 Task: Sort the products by best match.
Action: Mouse moved to (23, 151)
Screenshot: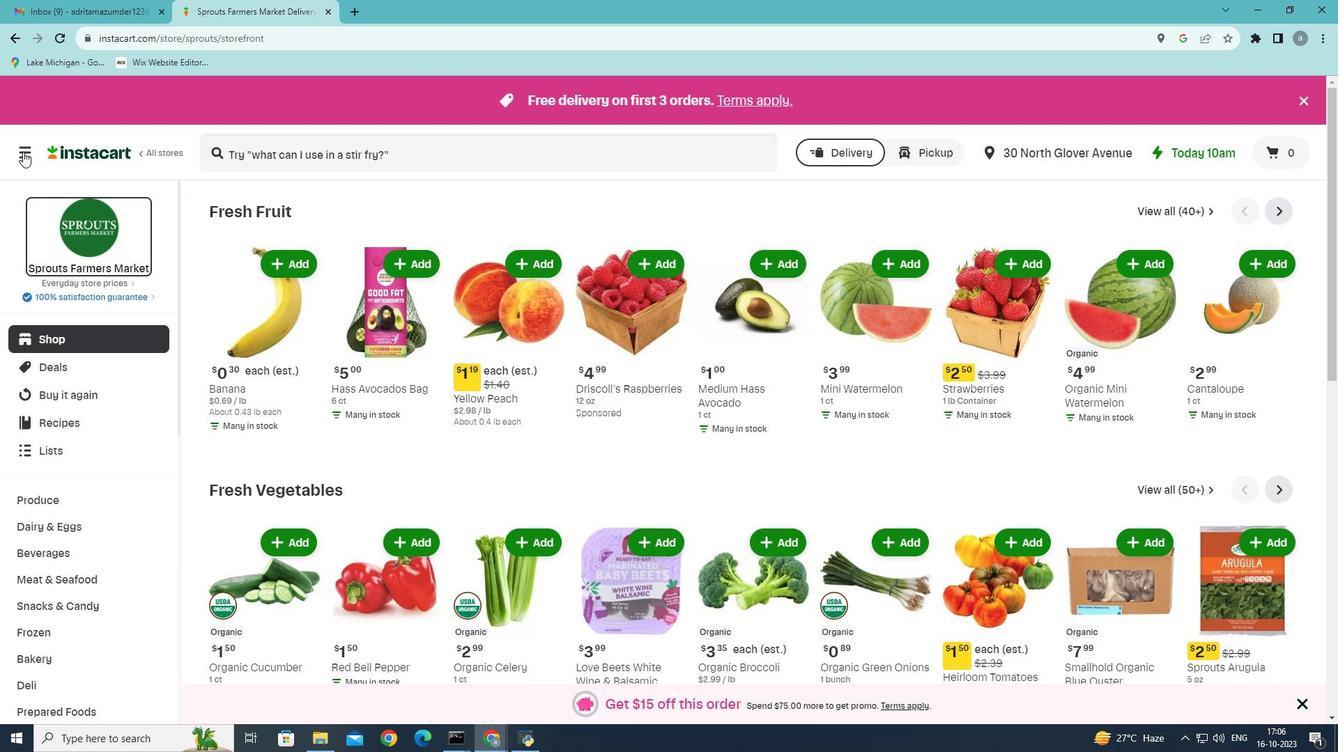 
Action: Mouse pressed left at (23, 151)
Screenshot: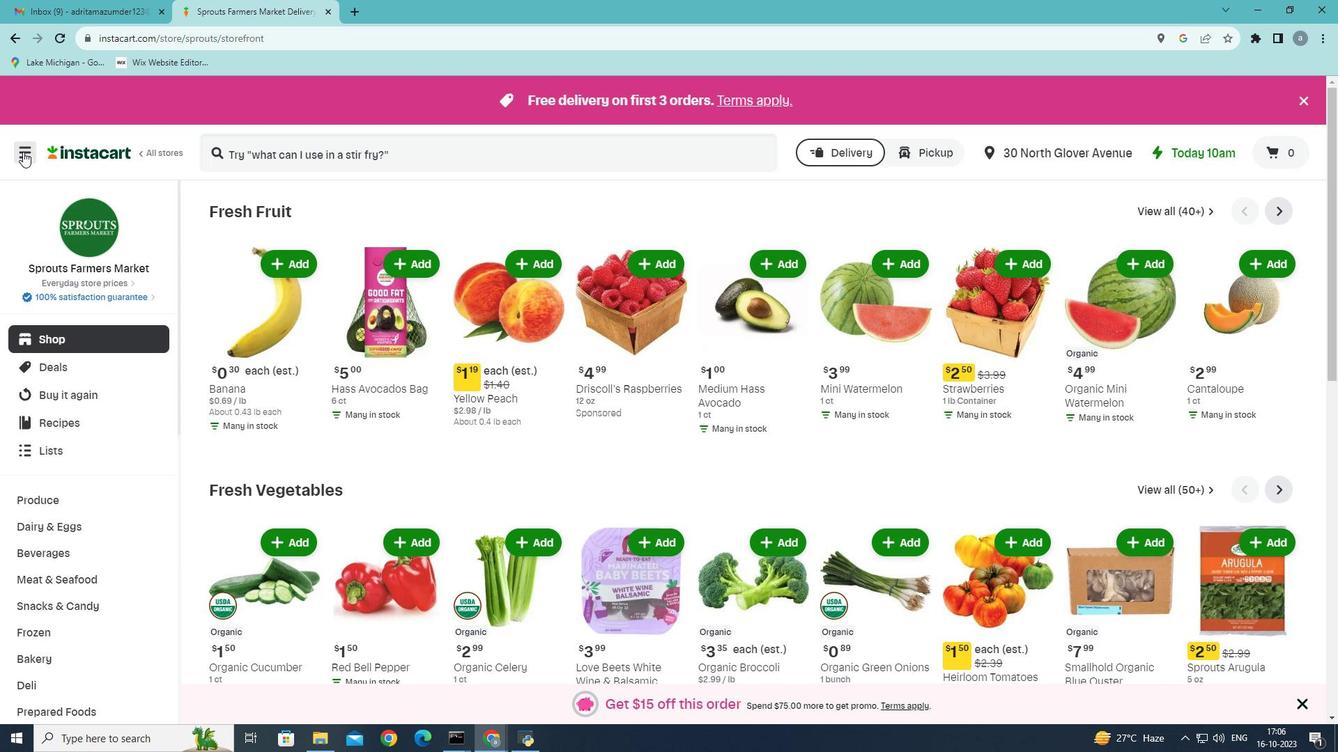 
Action: Mouse moved to (73, 413)
Screenshot: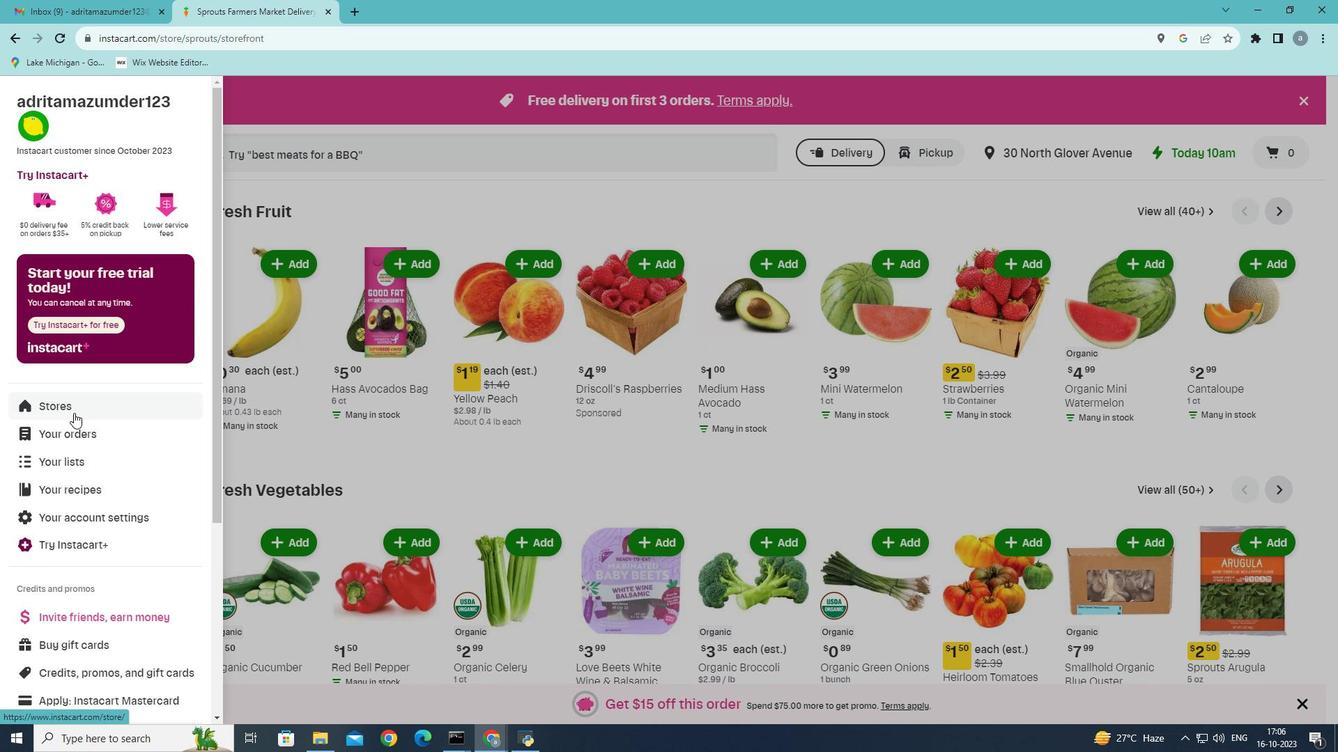 
Action: Mouse pressed left at (73, 413)
Screenshot: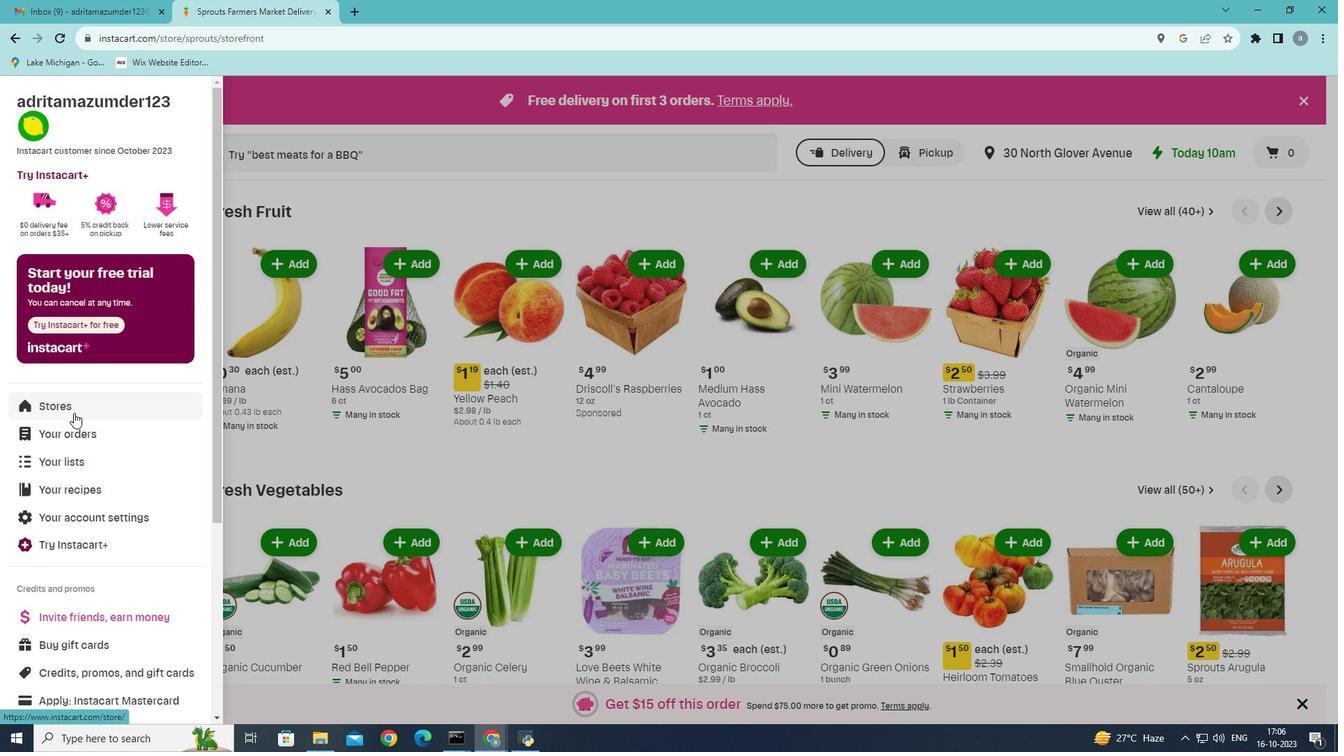 
Action: Mouse moved to (340, 152)
Screenshot: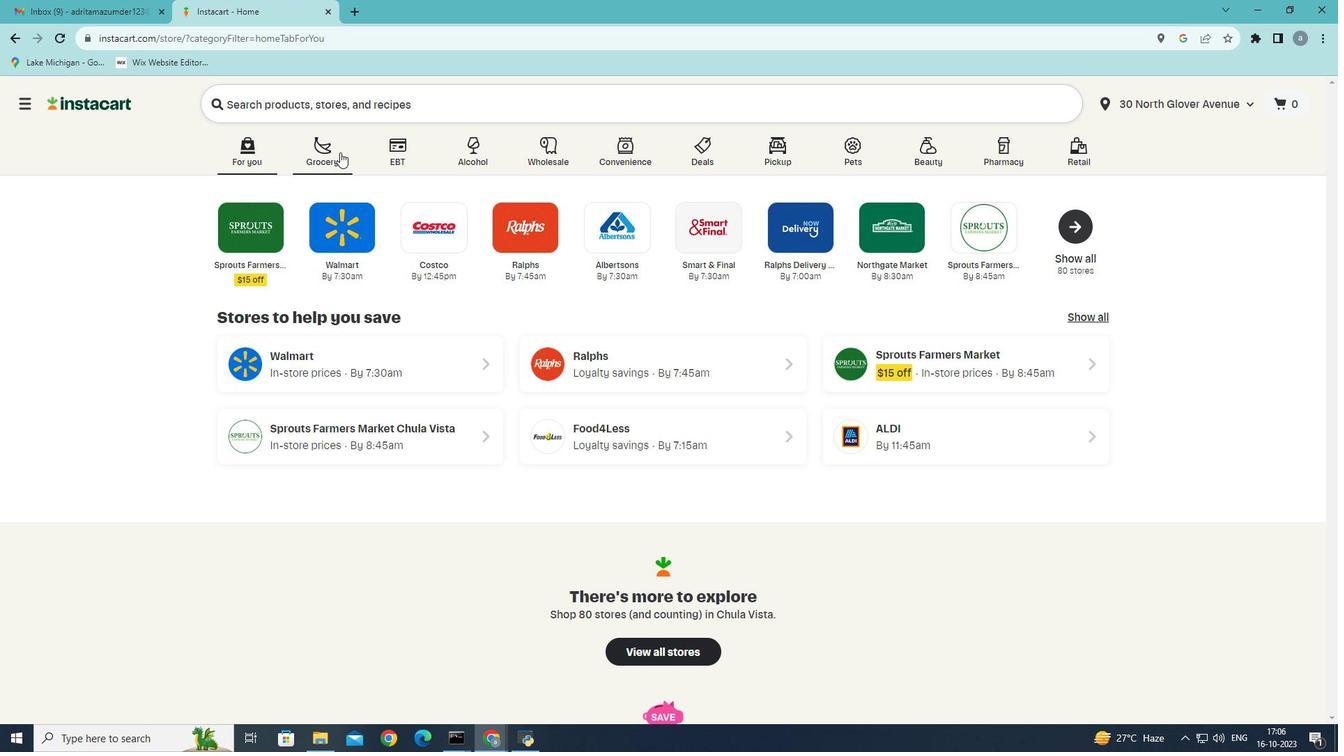 
Action: Mouse pressed left at (340, 152)
Screenshot: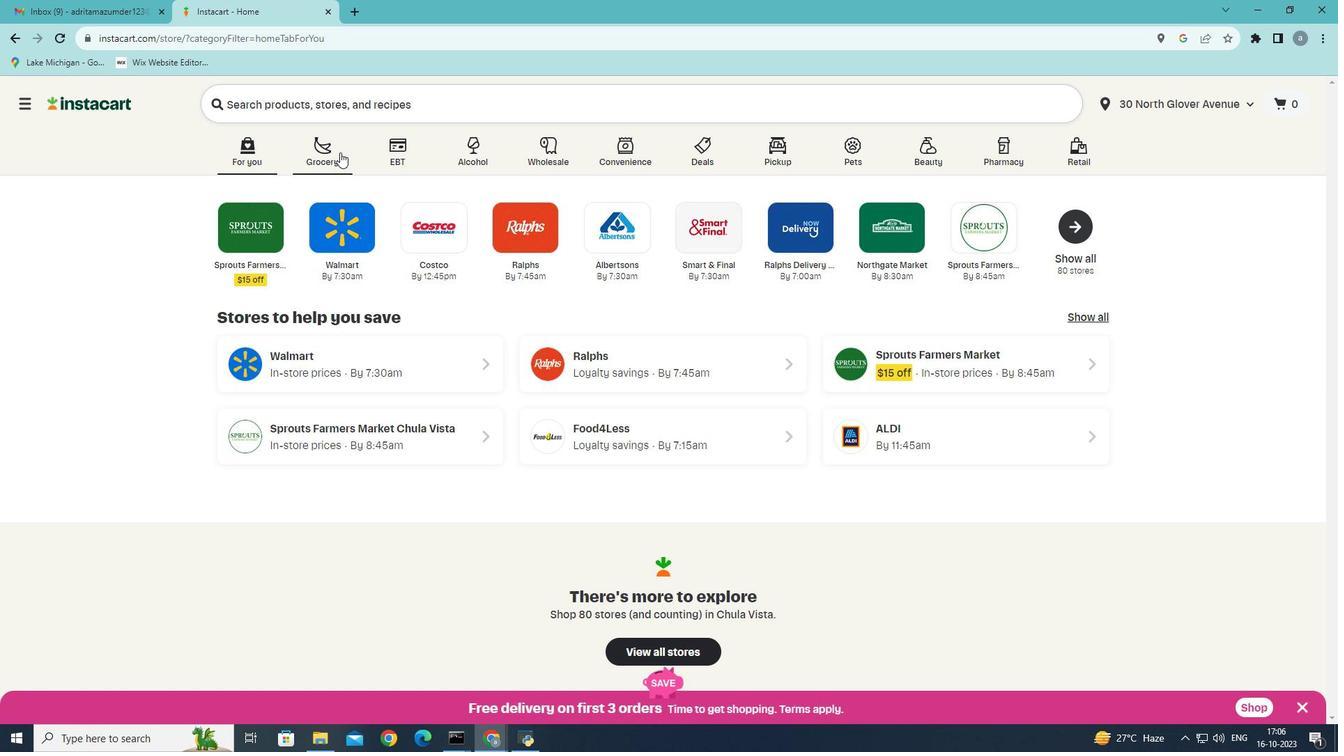 
Action: Mouse moved to (1047, 359)
Screenshot: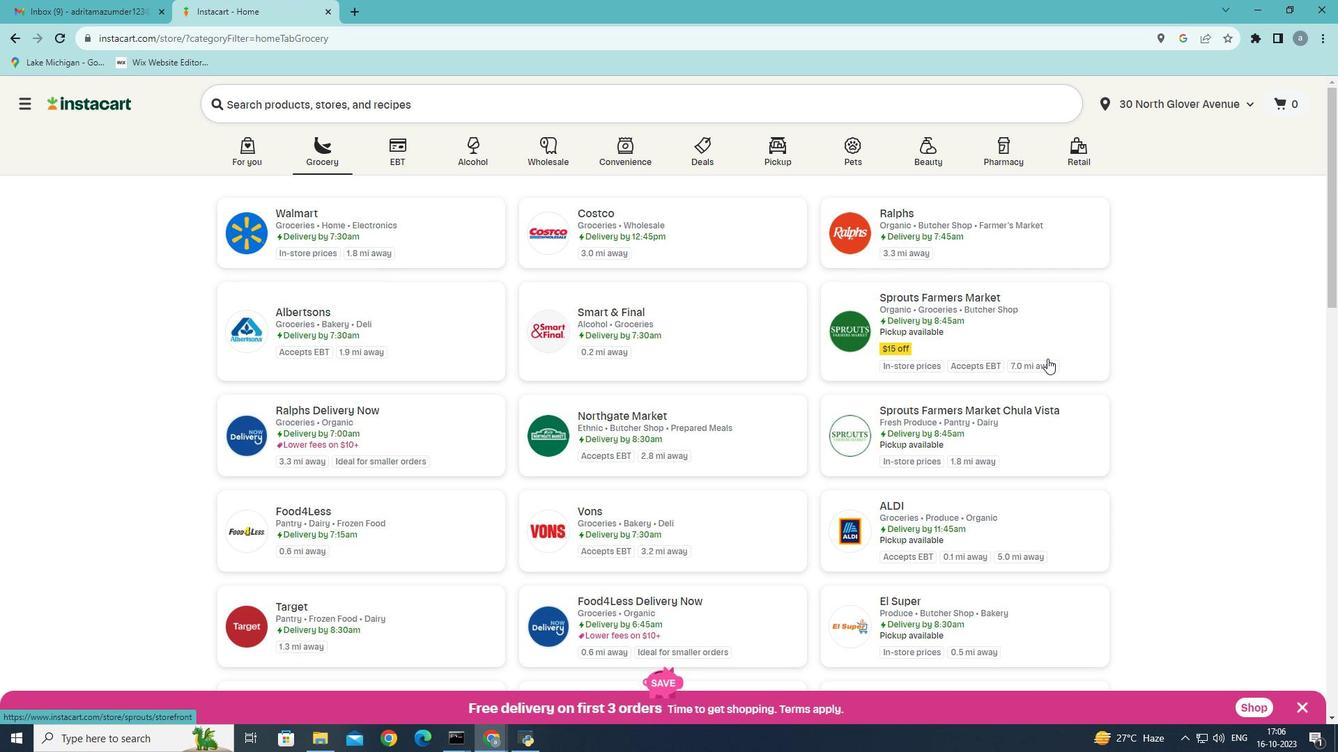 
Action: Mouse pressed left at (1047, 359)
Screenshot: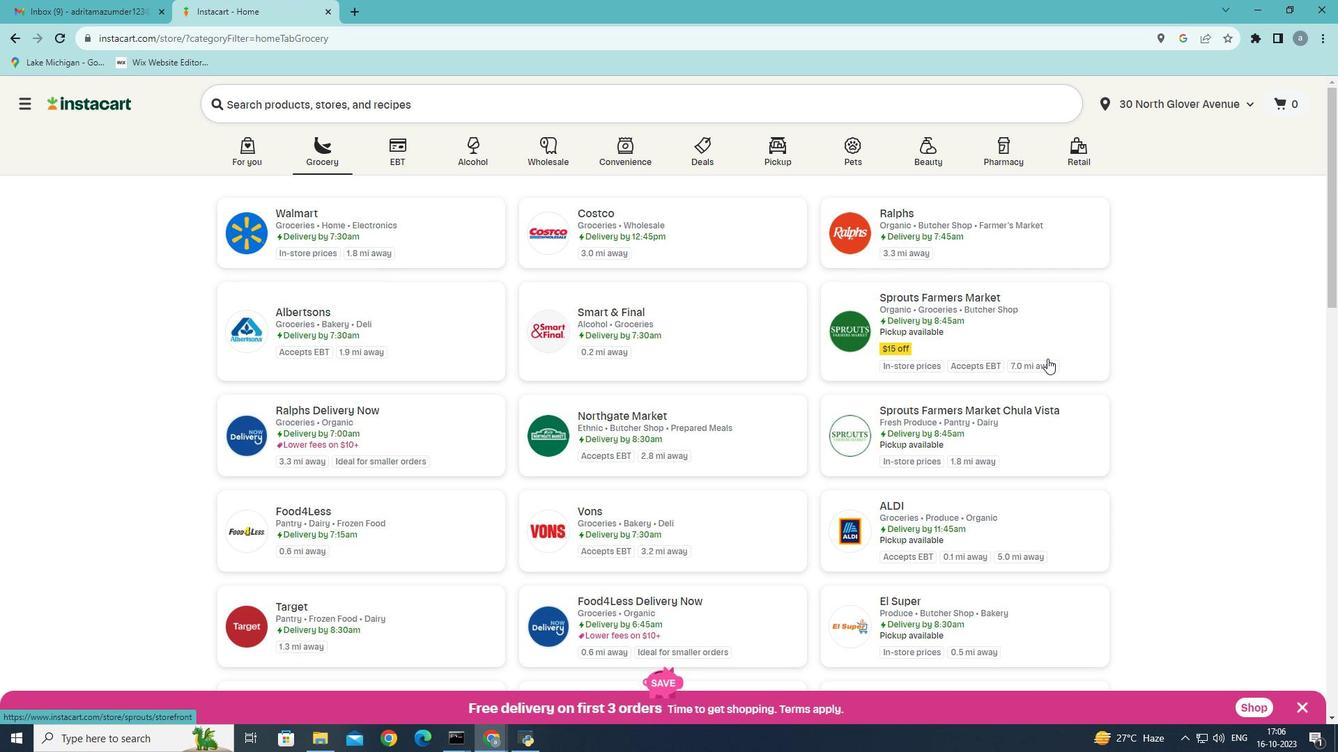 
Action: Mouse moved to (60, 577)
Screenshot: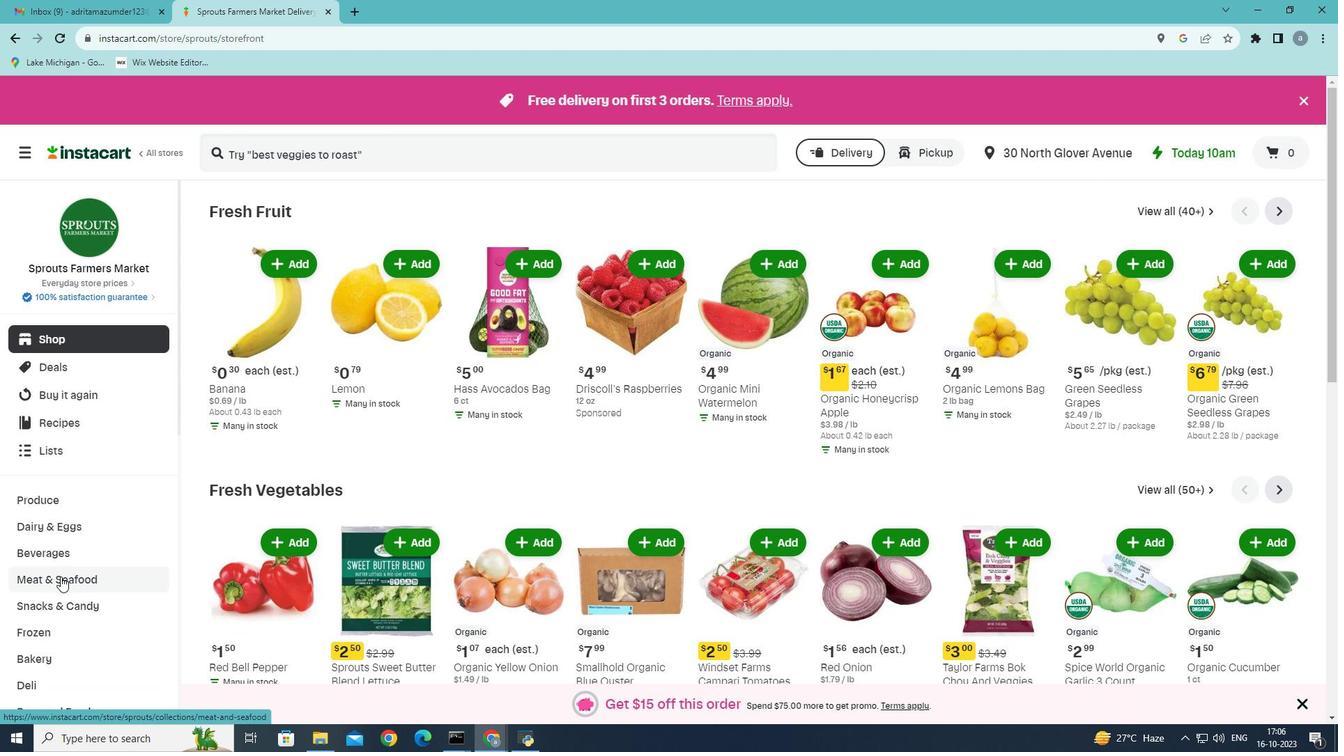 
Action: Mouse pressed left at (60, 577)
Screenshot: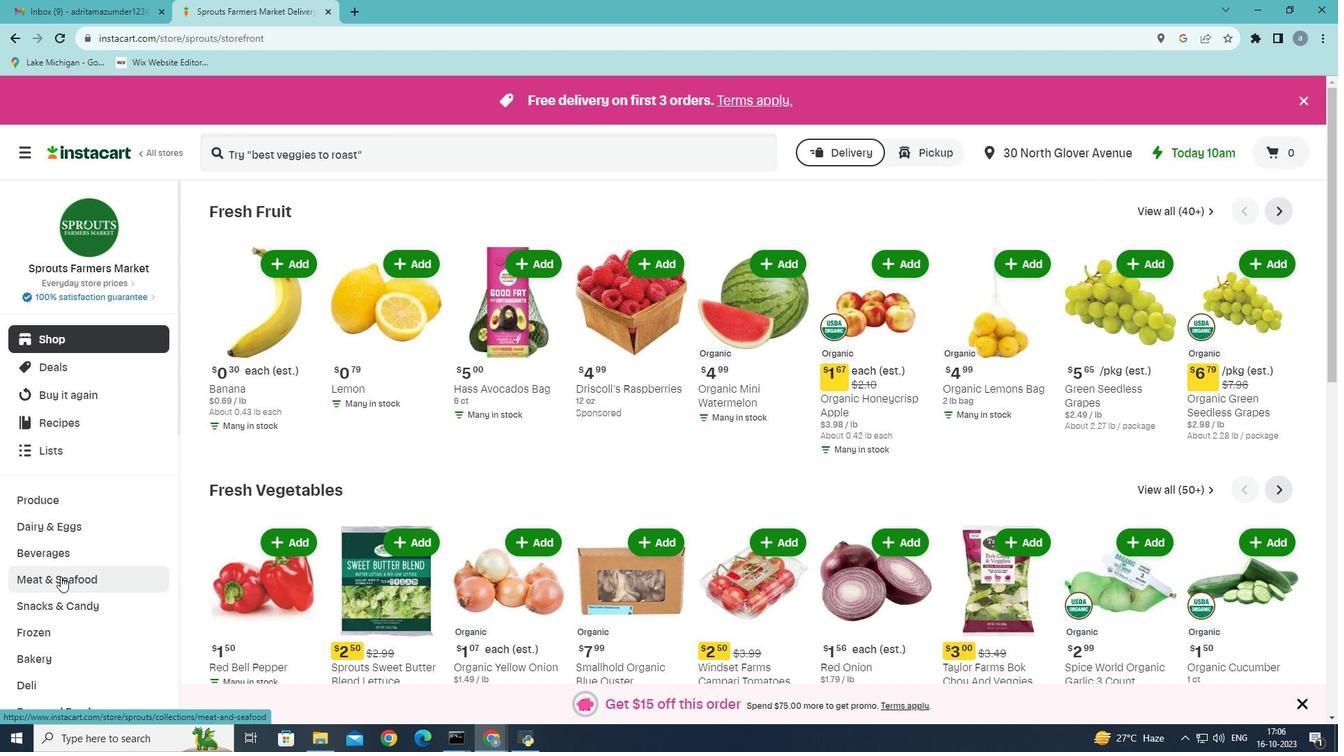 
Action: Mouse moved to (363, 249)
Screenshot: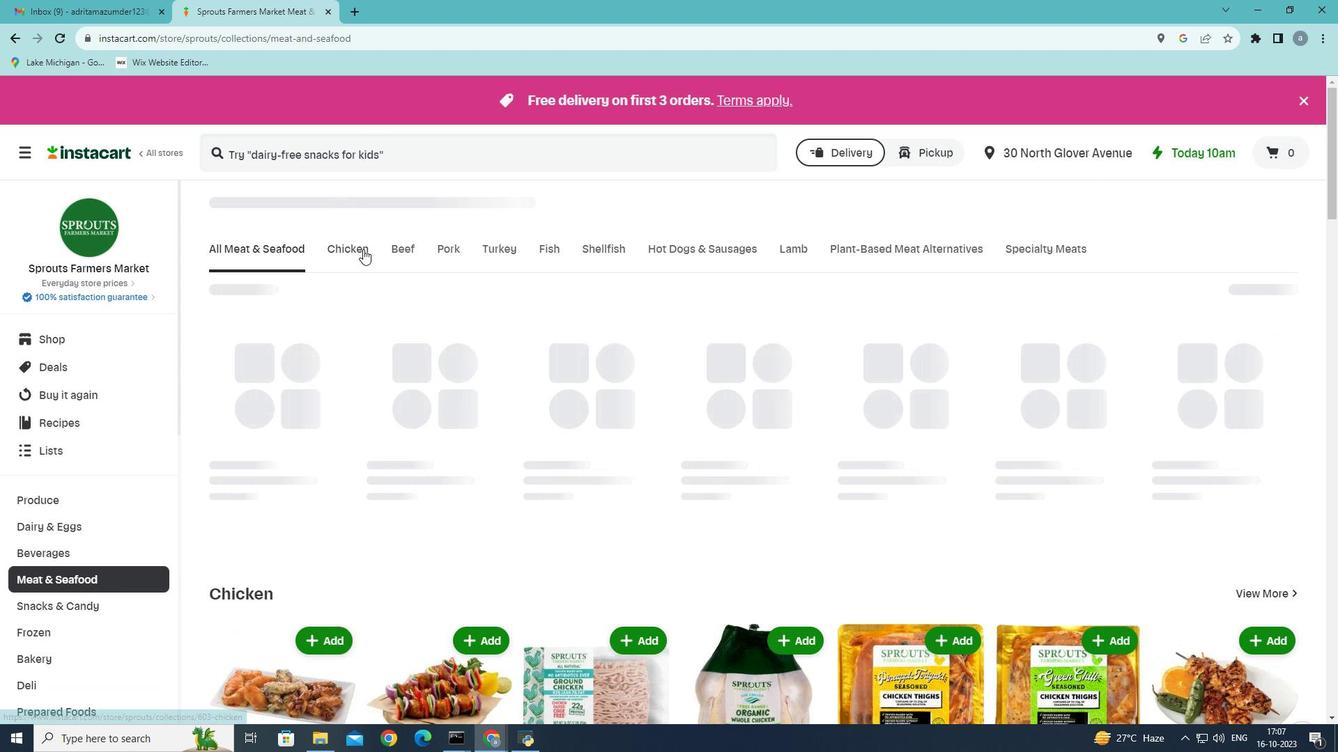 
Action: Mouse pressed left at (363, 249)
Screenshot: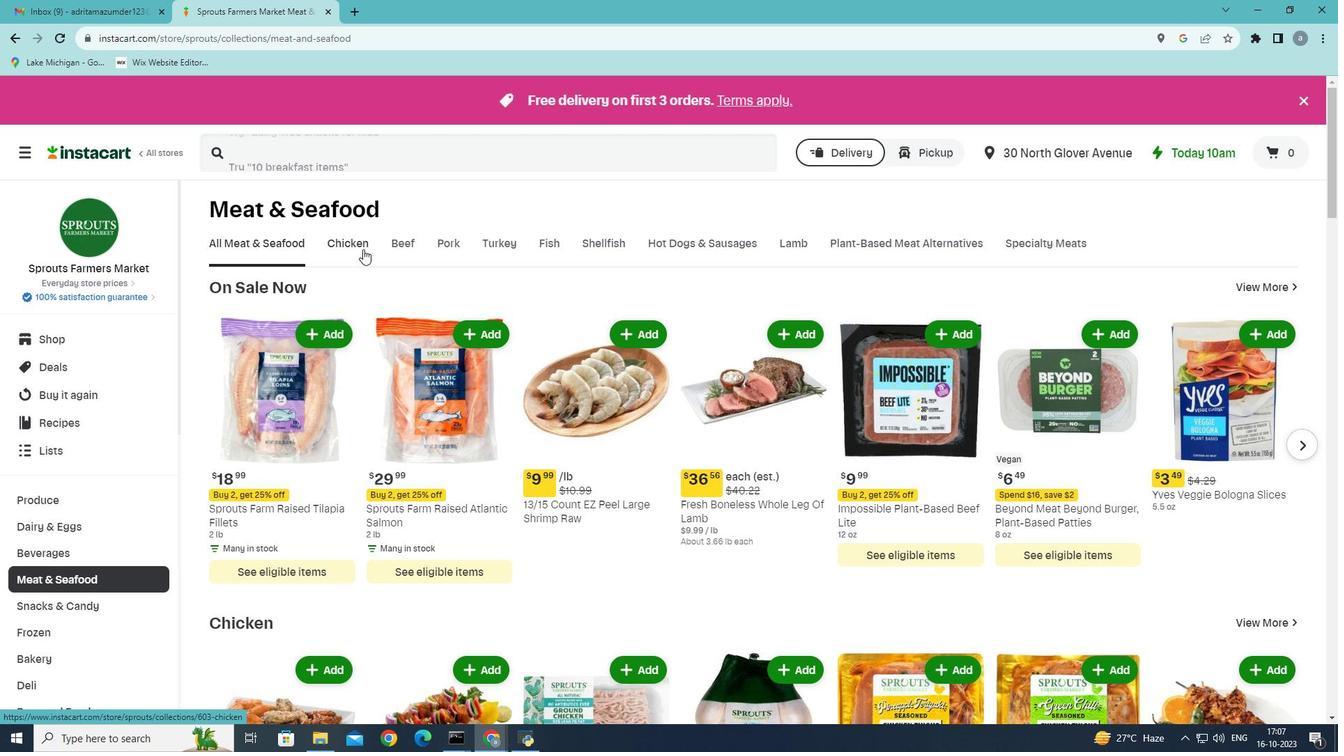 
Action: Mouse moved to (508, 301)
Screenshot: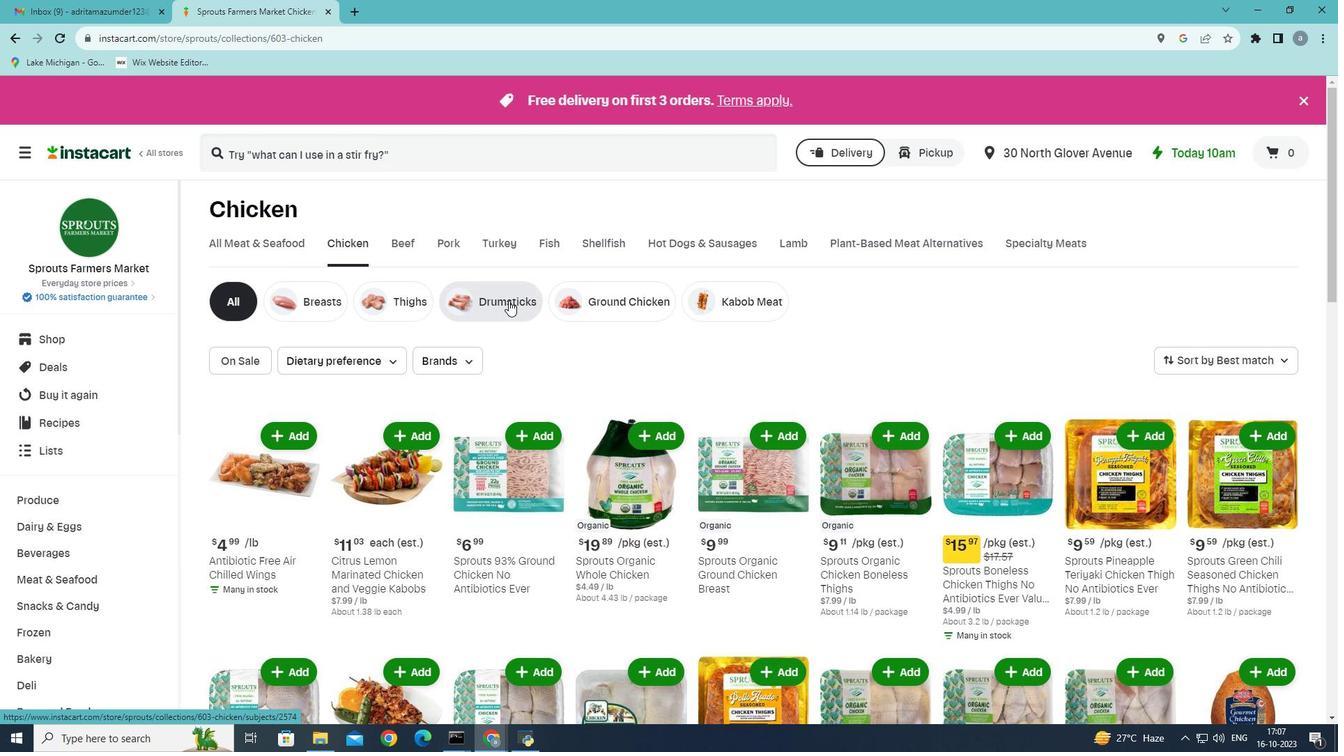 
Action: Mouse pressed left at (508, 301)
Screenshot: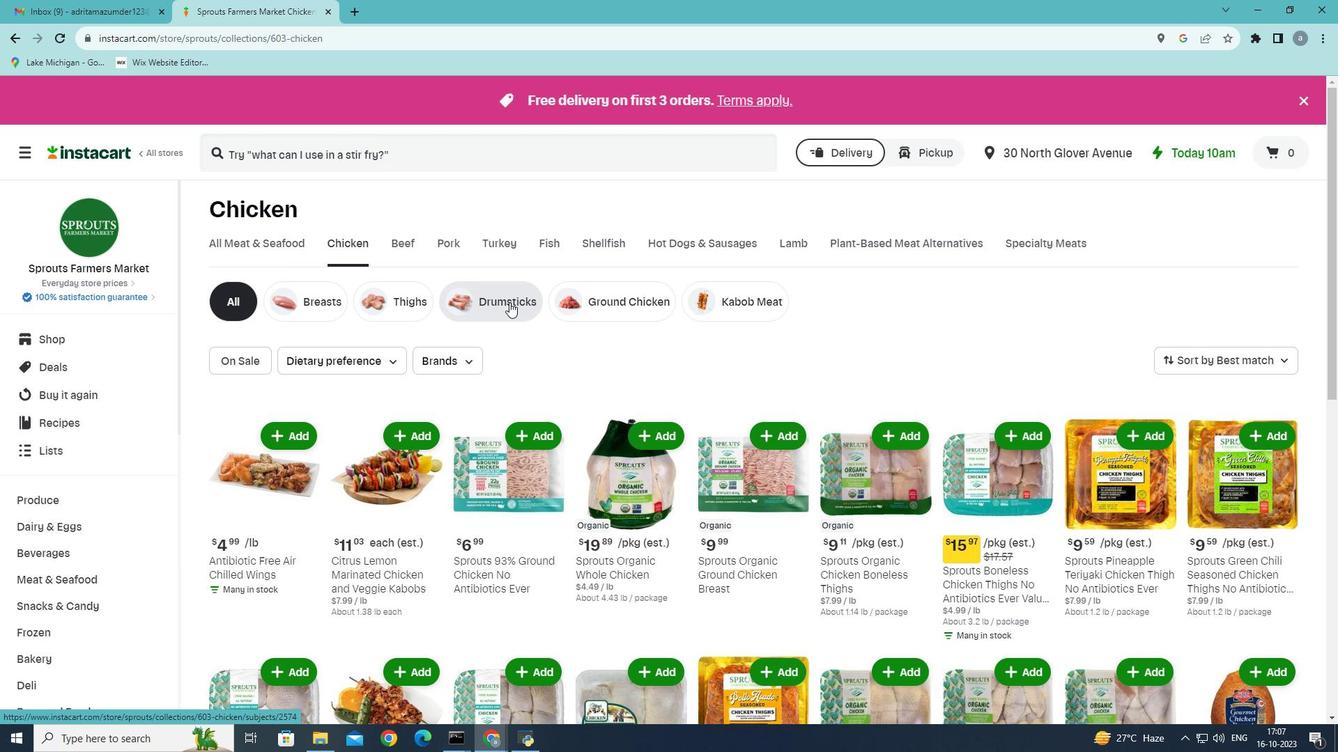 
Action: Mouse moved to (1293, 359)
Screenshot: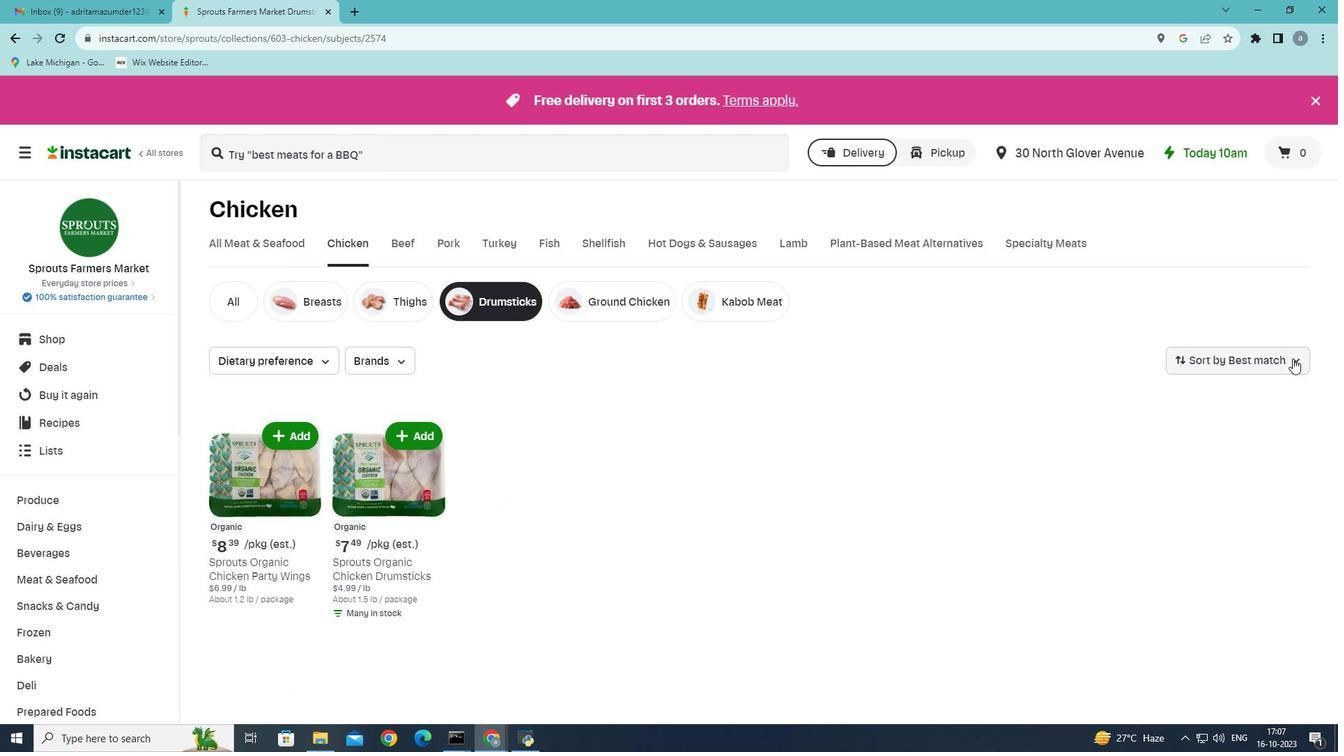 
Action: Mouse pressed left at (1293, 359)
Screenshot: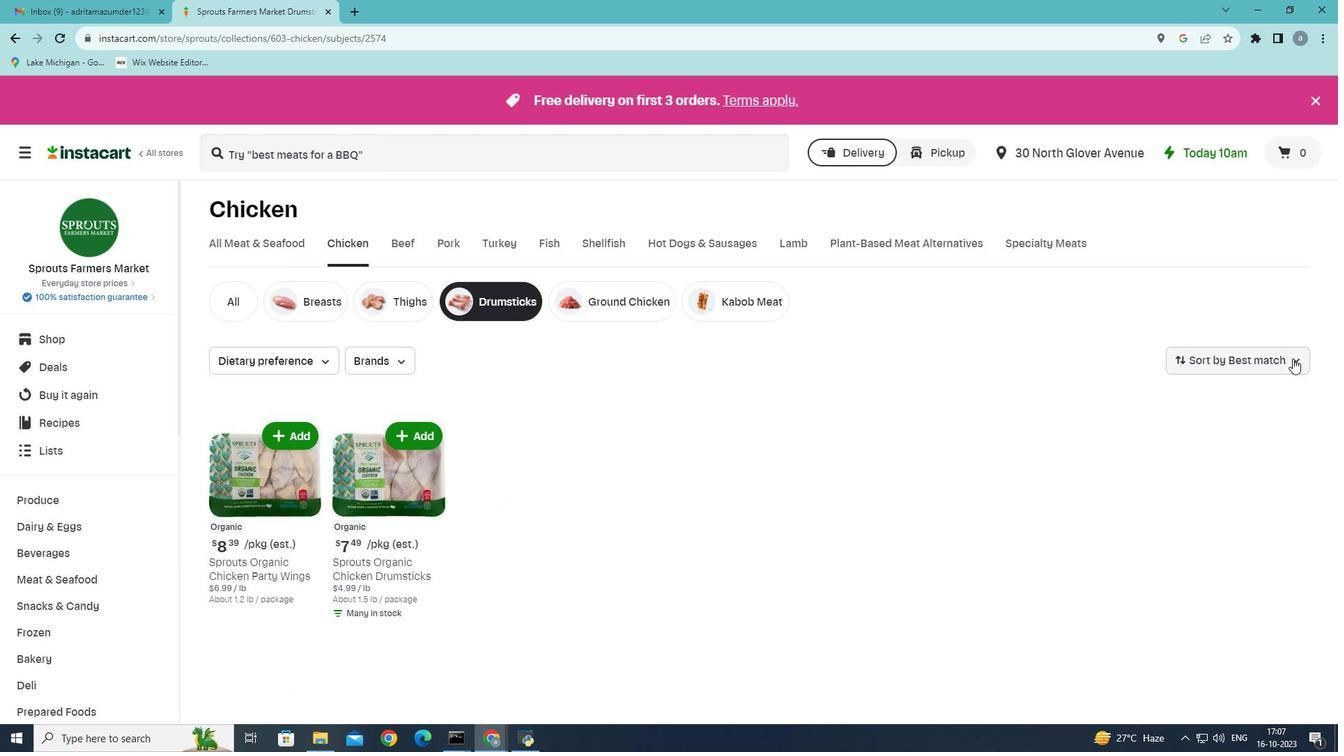 
Action: Mouse moved to (1247, 395)
Screenshot: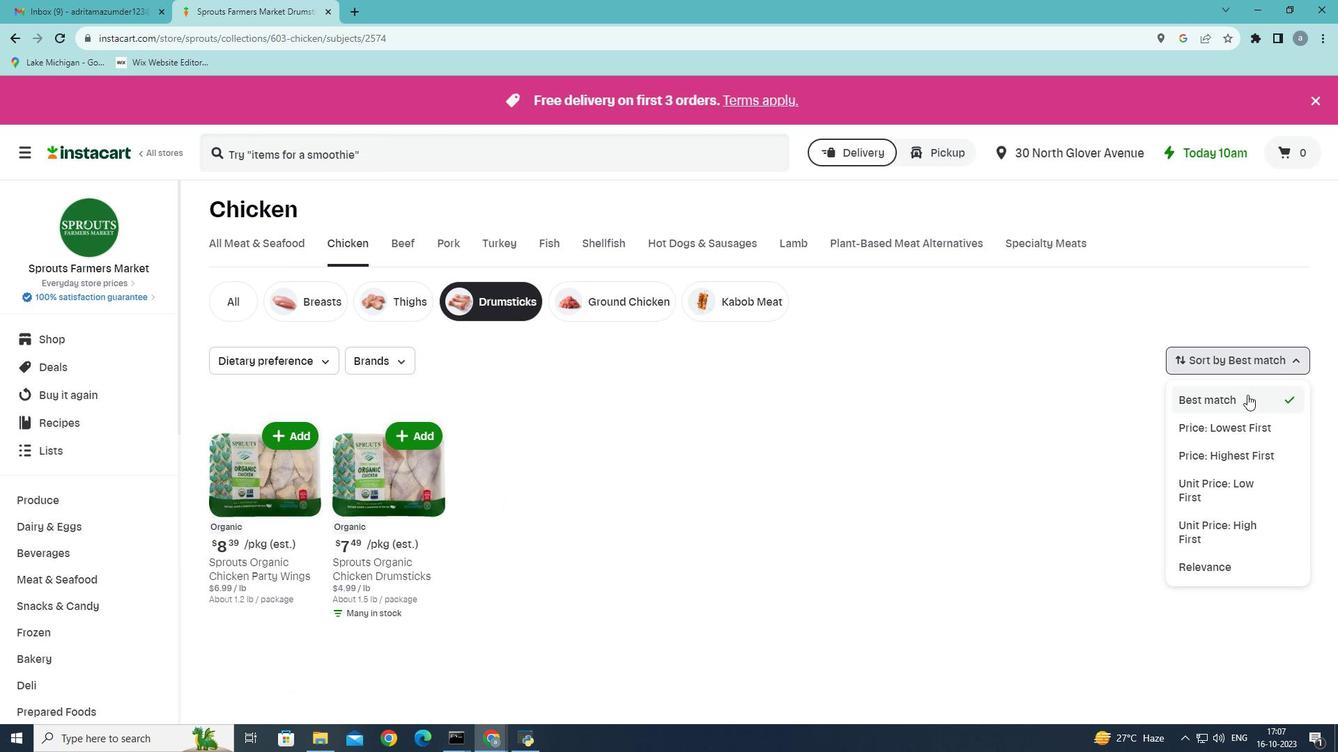 
Action: Mouse pressed left at (1247, 395)
Screenshot: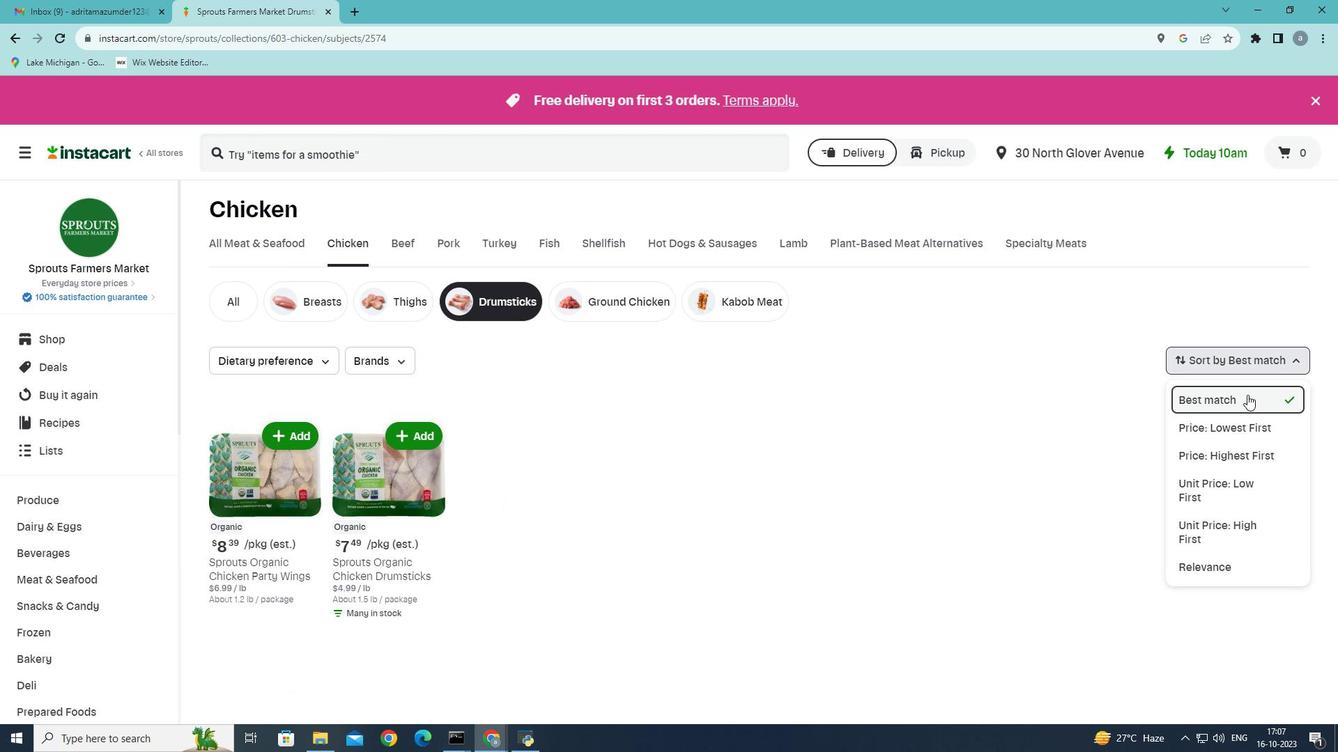 
Action: Mouse moved to (921, 377)
Screenshot: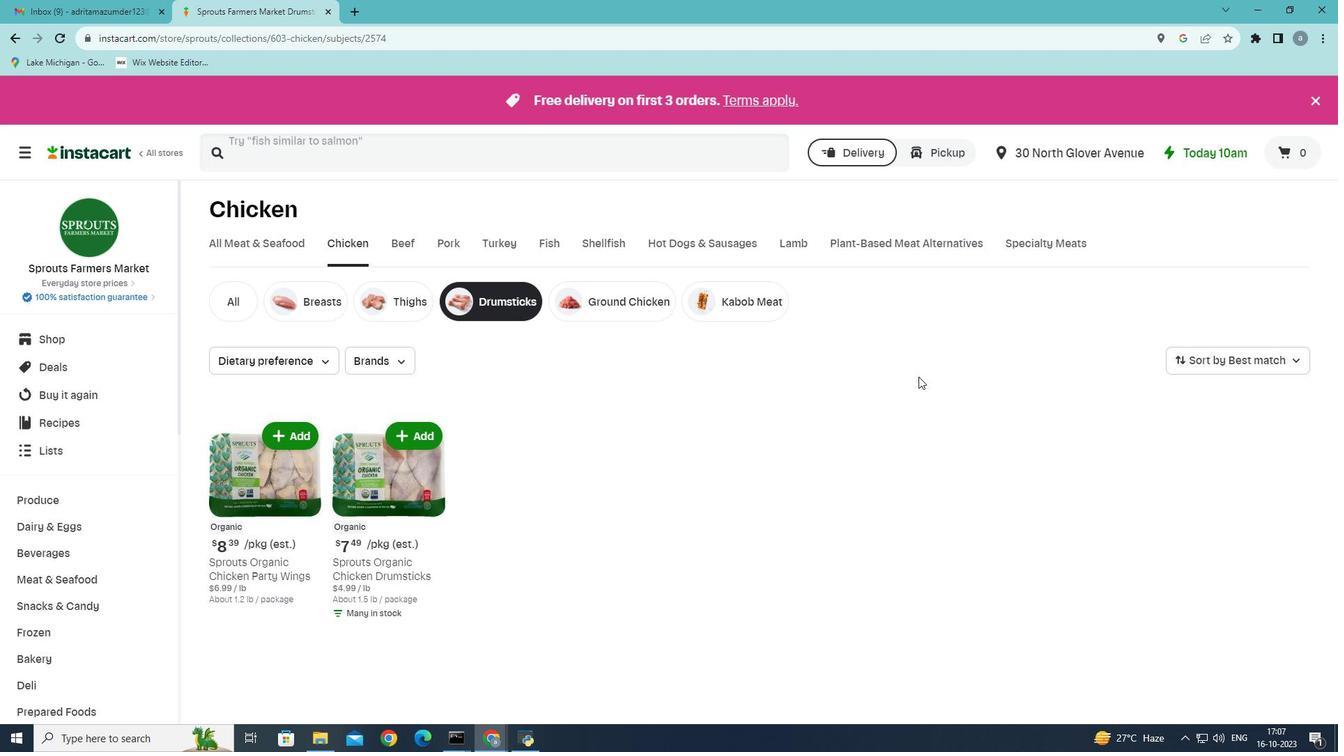 
